 Task: Show The icon Rotate Left
Action: Mouse moved to (713, 255)
Screenshot: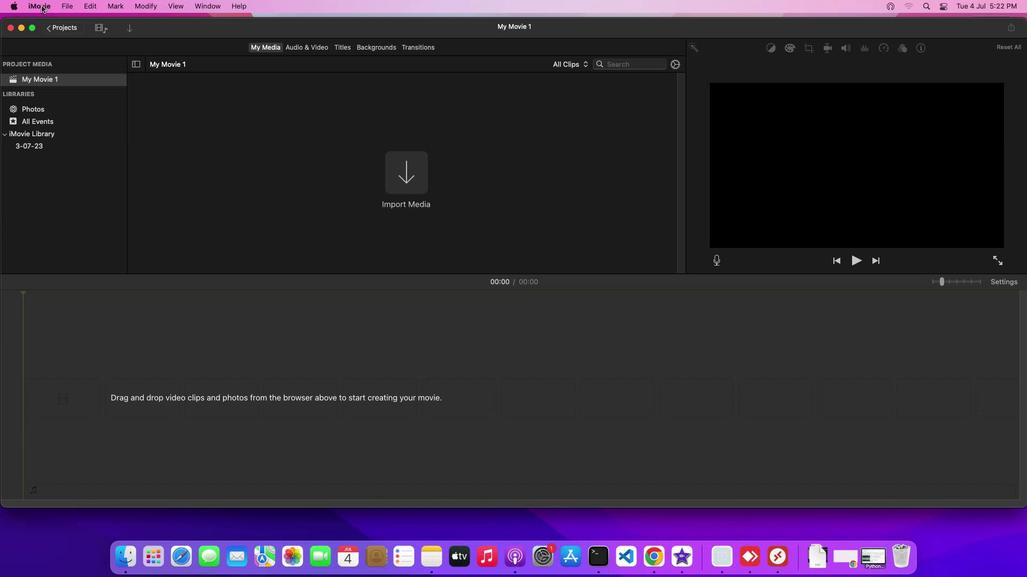 
Action: Mouse pressed left at (713, 255)
Screenshot: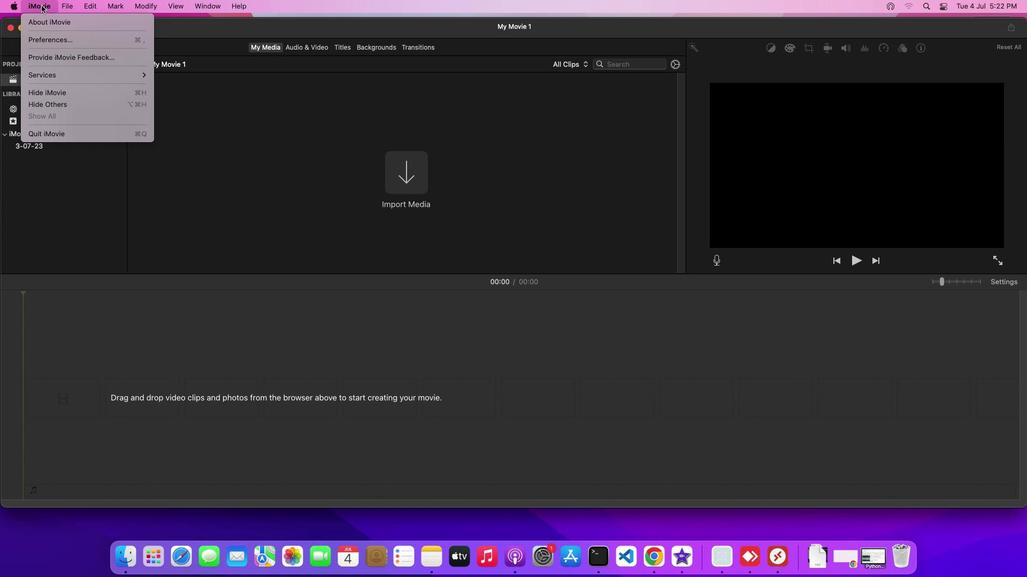 
Action: Mouse moved to (713, 255)
Screenshot: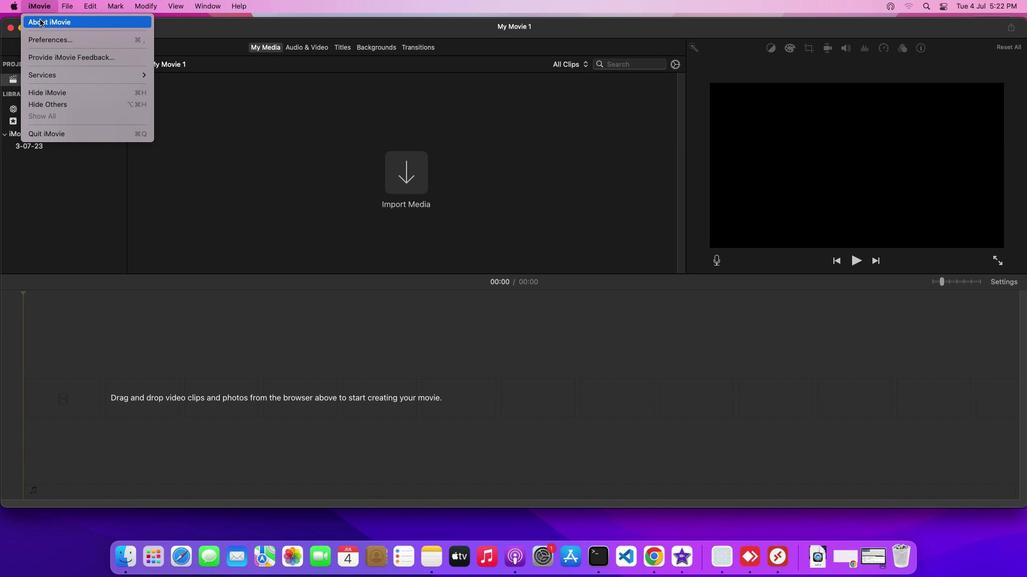 
Action: Mouse pressed left at (713, 255)
Screenshot: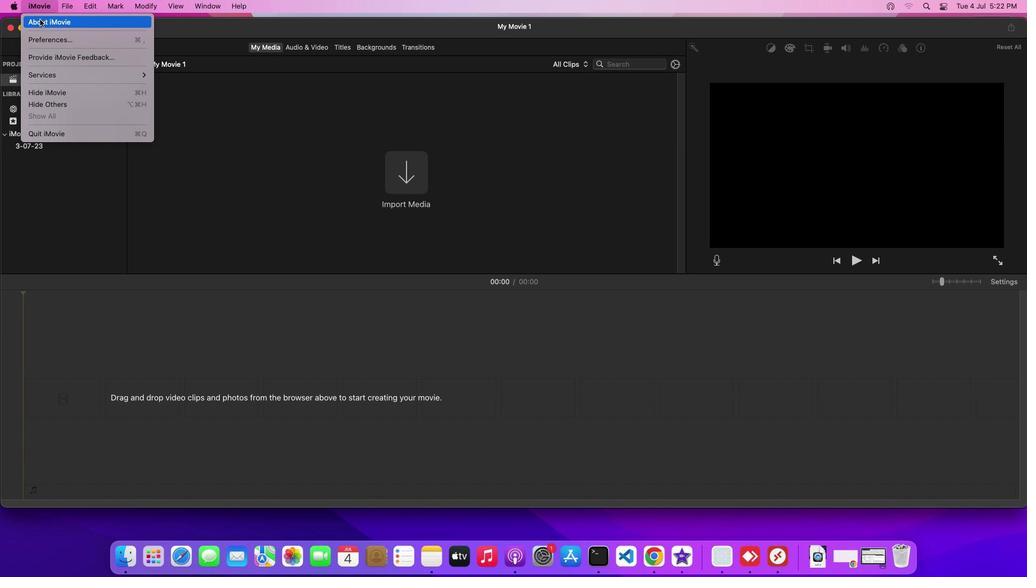 
Action: Mouse moved to (713, 255)
Screenshot: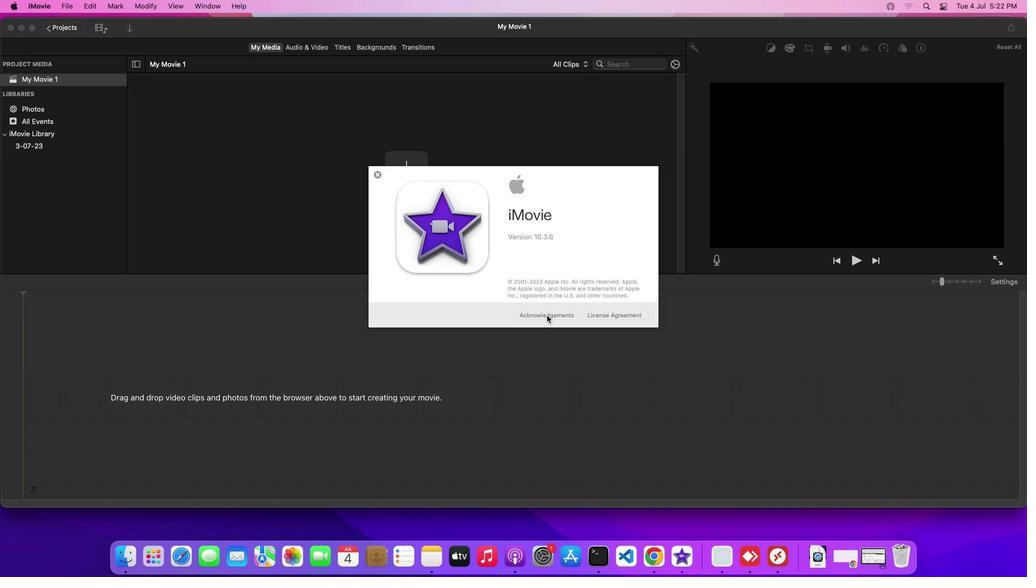 
Action: Mouse pressed left at (713, 255)
Screenshot: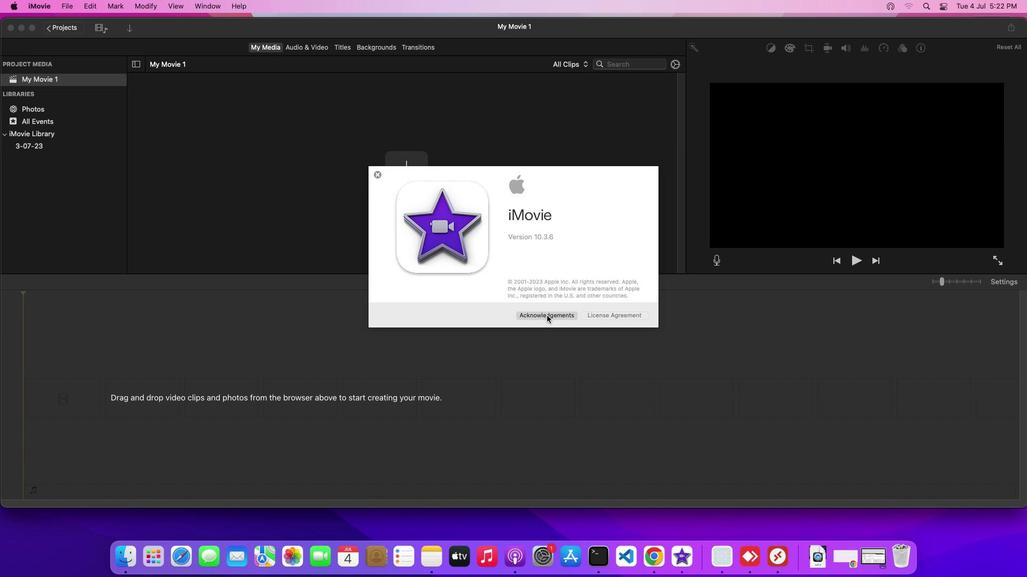 
Action: Mouse moved to (713, 255)
Screenshot: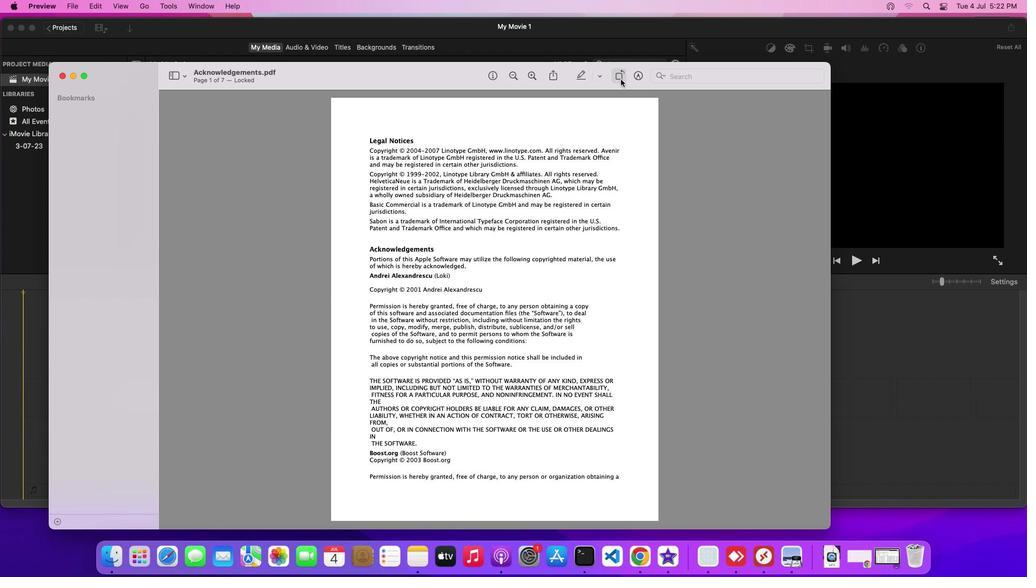
